Task: Create New Customer with Customer Name: Attrice, Billing Address Line1: 1391 Camden Street, Billing Address Line2:  Reno, Billing Address Line3:  Nevada 89501, Cell Number: 620-964-6868
Action: Mouse moved to (167, 31)
Screenshot: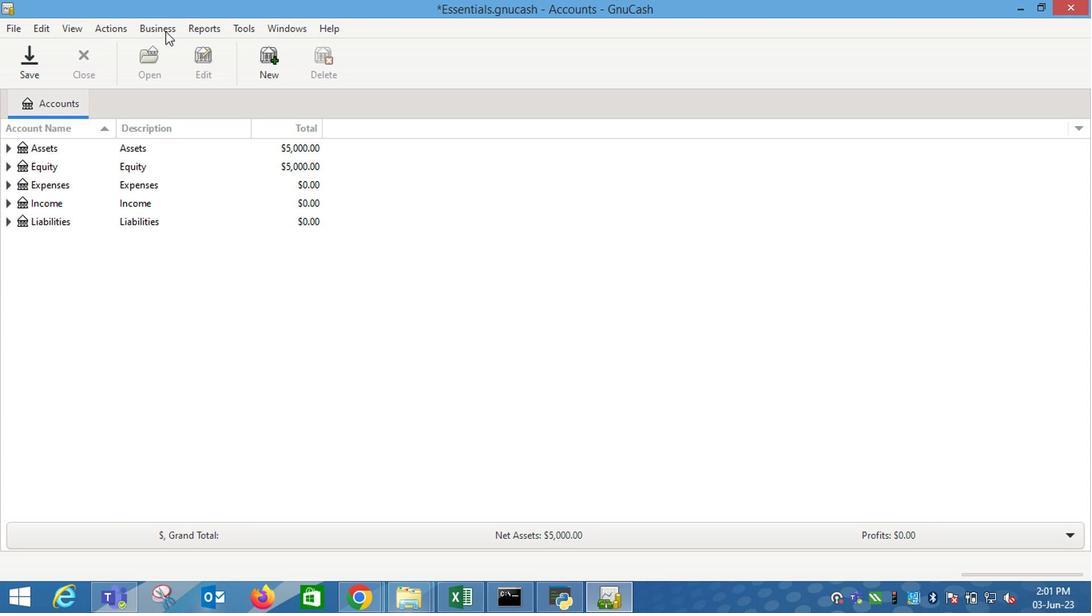
Action: Mouse pressed left at (167, 31)
Screenshot: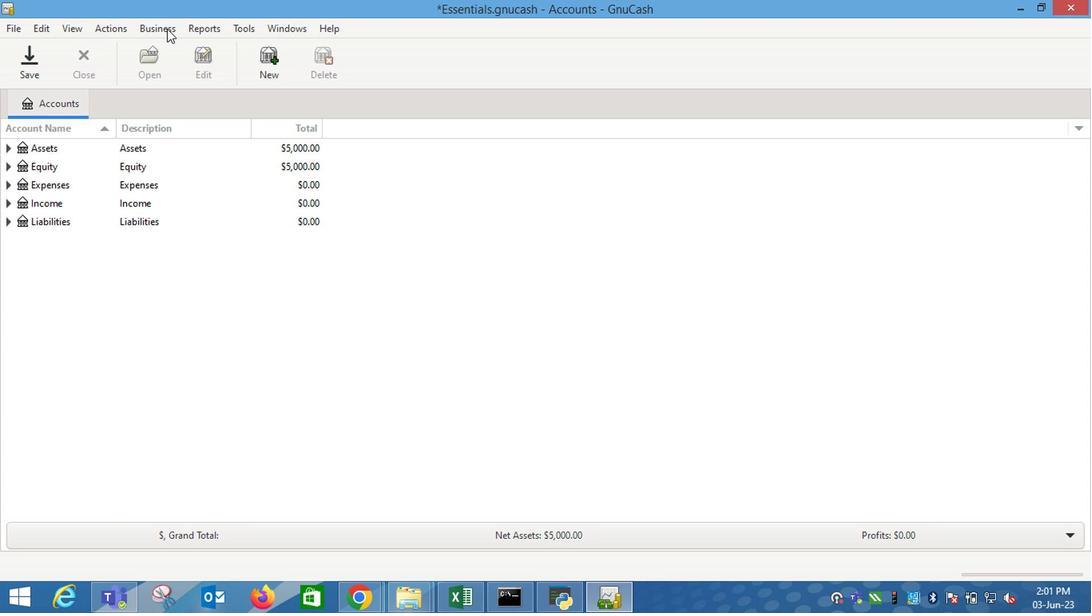 
Action: Mouse moved to (363, 71)
Screenshot: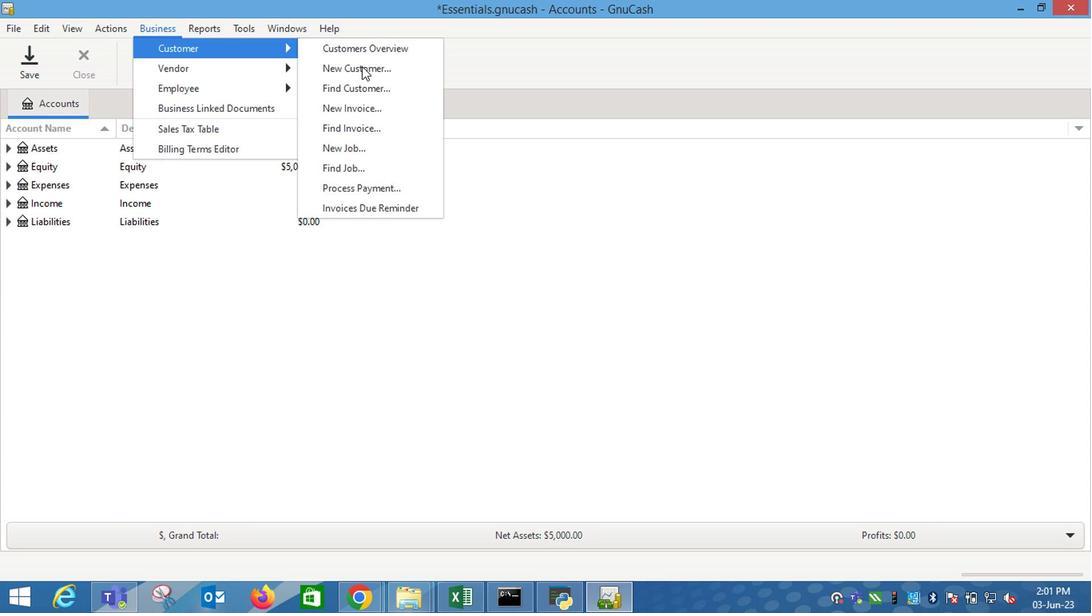 
Action: Mouse pressed left at (363, 71)
Screenshot: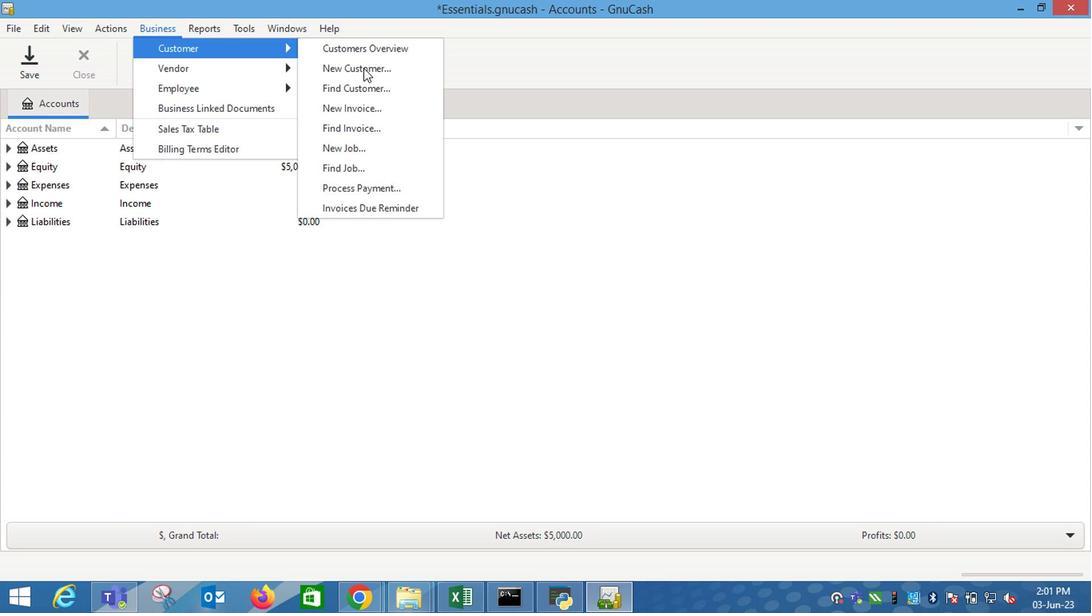 
Action: Mouse moved to (829, 253)
Screenshot: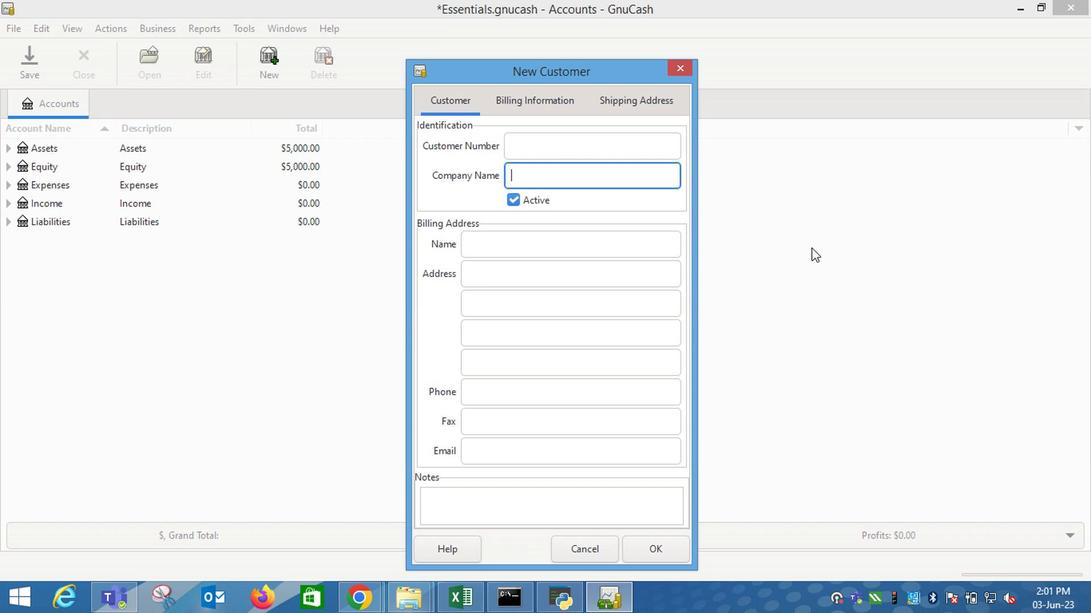 
Action: Key pressed <Key.shift_r>Attrice<Key.tab><Key.tab><Key.tab>1391<Key.space><Key.shift_r>Camden<Key.space><Key.shift_r>Street<Key.tab><Key.shift_r>Reno<Key.tab><Key.shift_r>Nevada<Key.space><Key.tab><Key.tab>620-964-6868
Screenshot: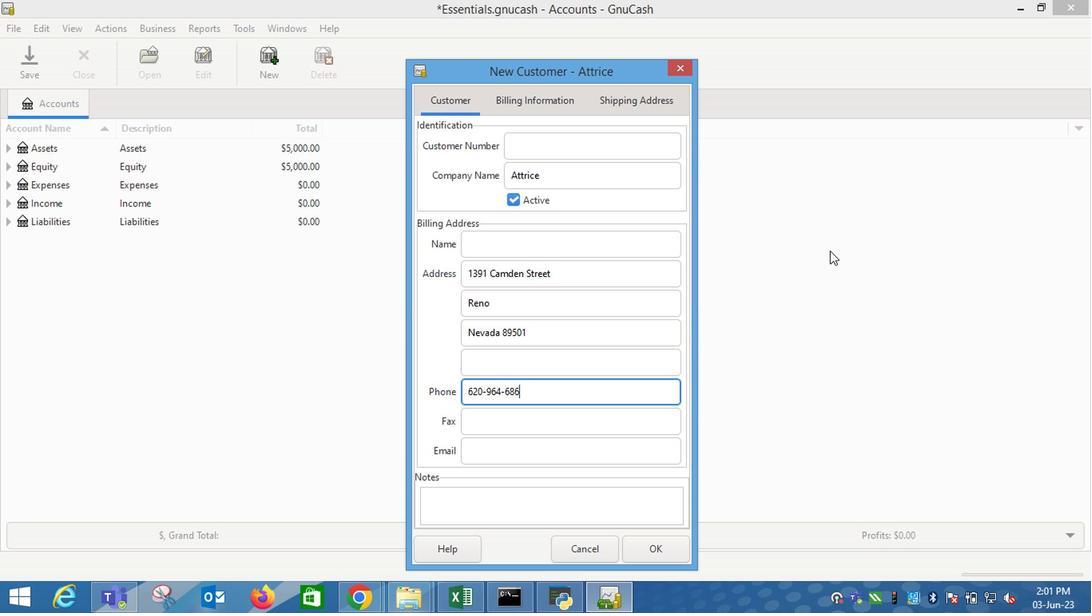
Action: Mouse moved to (650, 553)
Screenshot: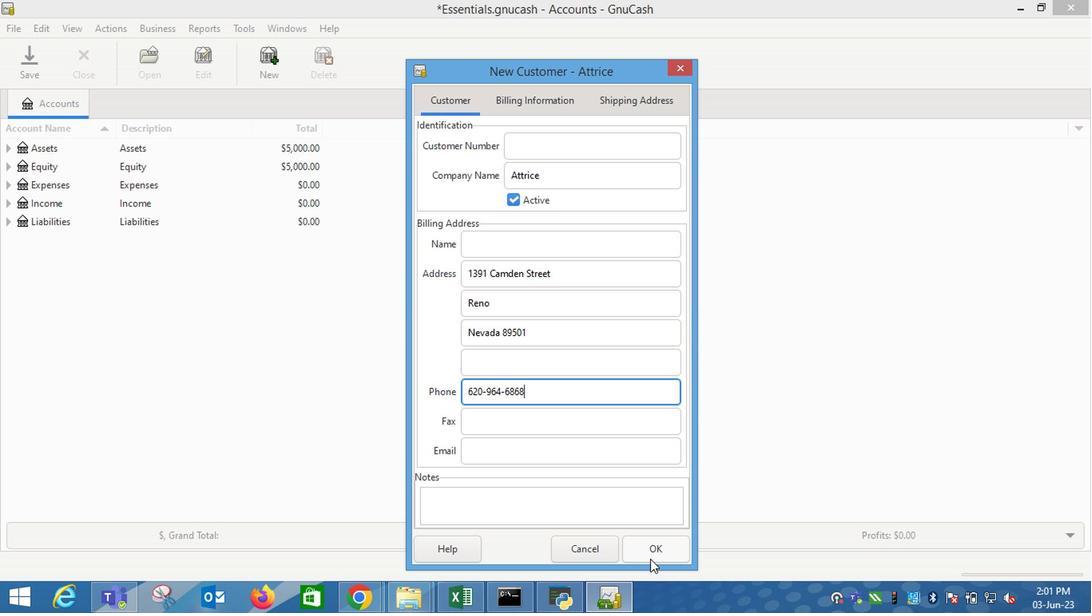 
Action: Mouse pressed left at (650, 553)
Screenshot: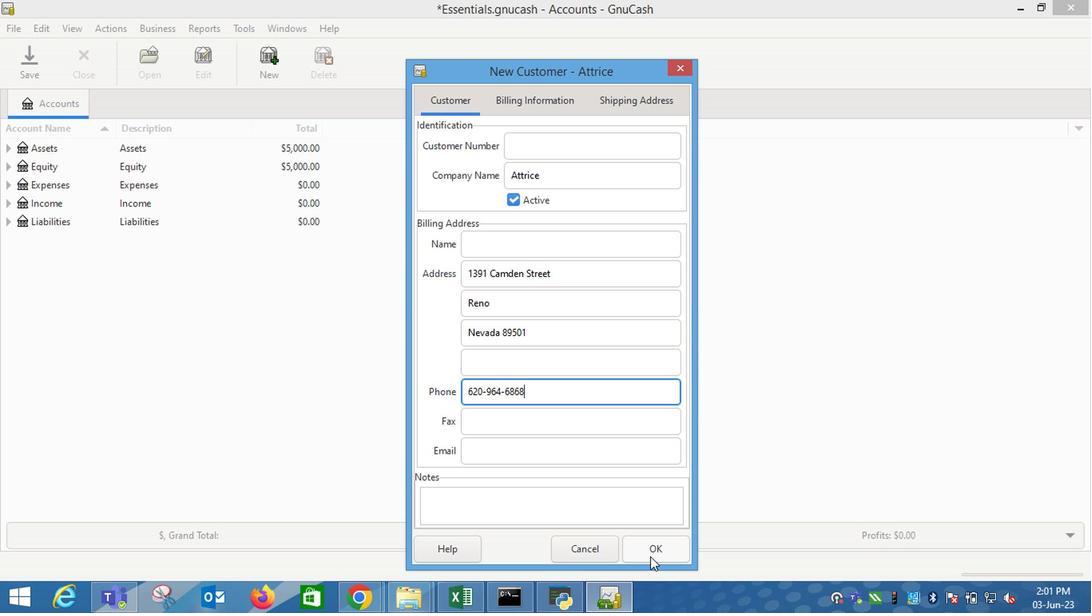 
Action: Mouse moved to (390, 363)
Screenshot: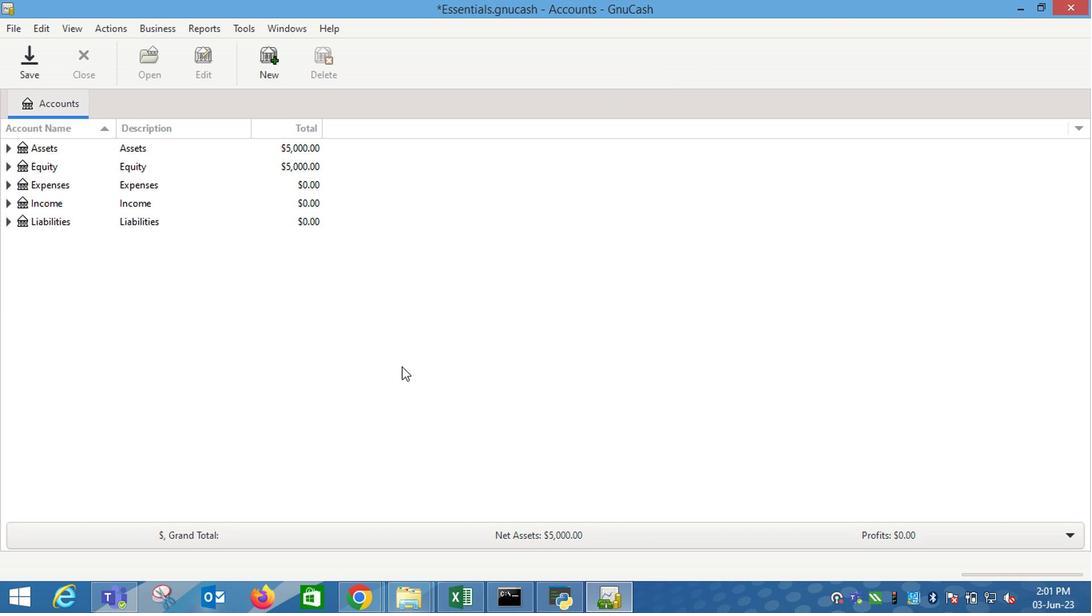 
